 Task: Set the name for the schedule to "MainSchedule".
Action: Mouse moved to (129, 19)
Screenshot: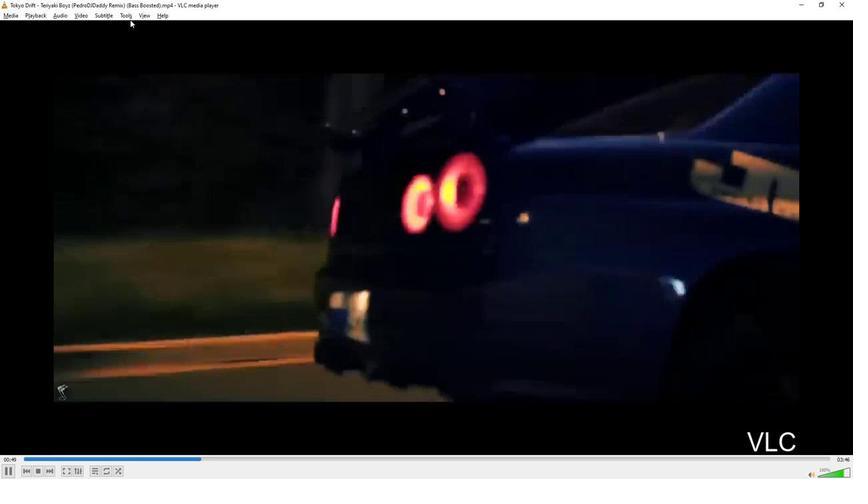 
Action: Mouse pressed left at (129, 19)
Screenshot: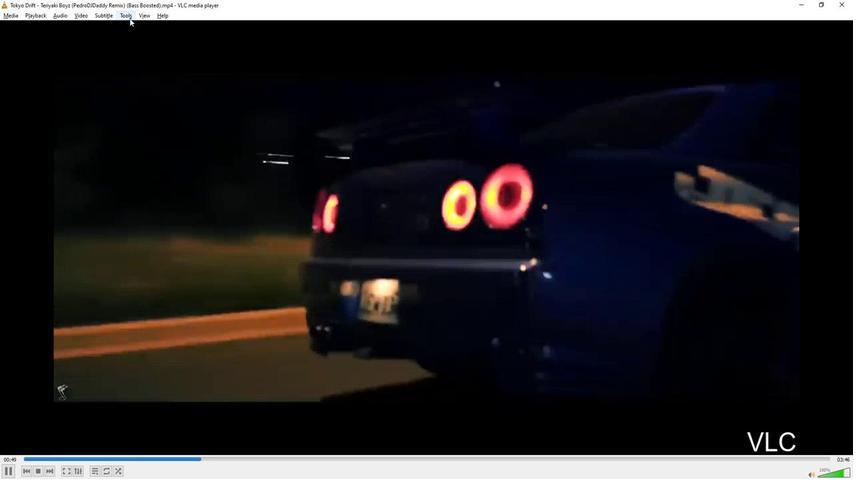 
Action: Mouse moved to (145, 68)
Screenshot: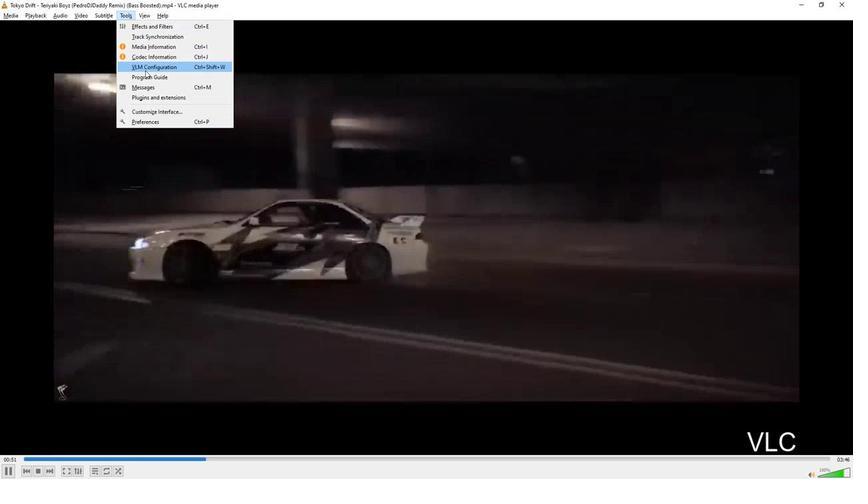 
Action: Mouse pressed left at (145, 68)
Screenshot: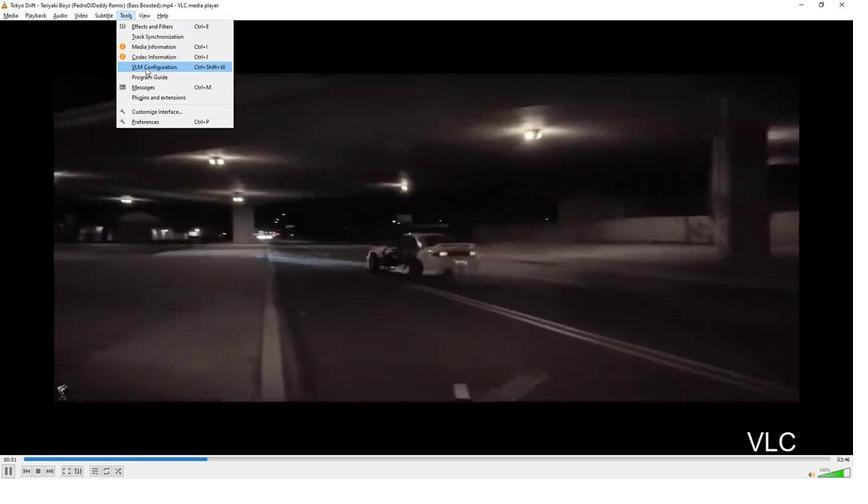 
Action: Mouse moved to (511, 141)
Screenshot: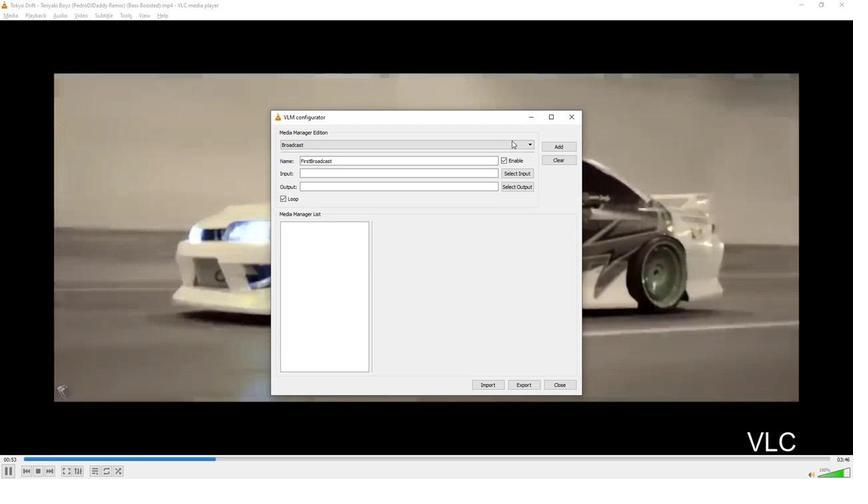 
Action: Mouse pressed left at (511, 141)
Screenshot: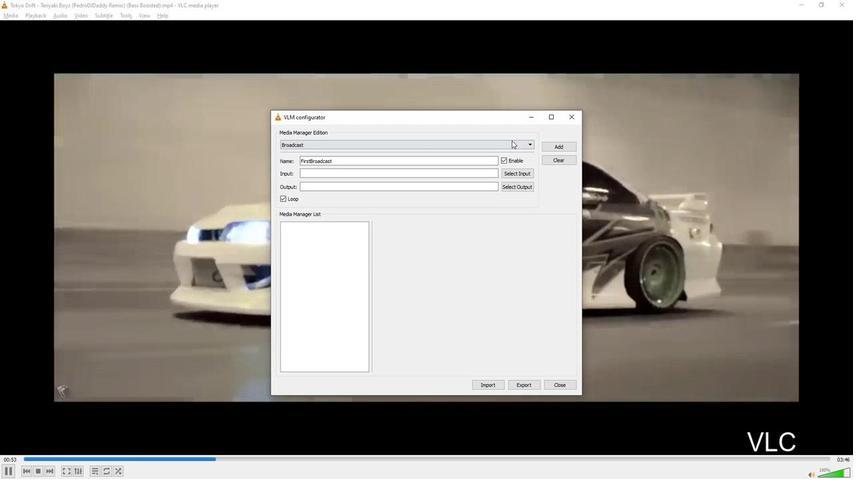 
Action: Mouse moved to (313, 159)
Screenshot: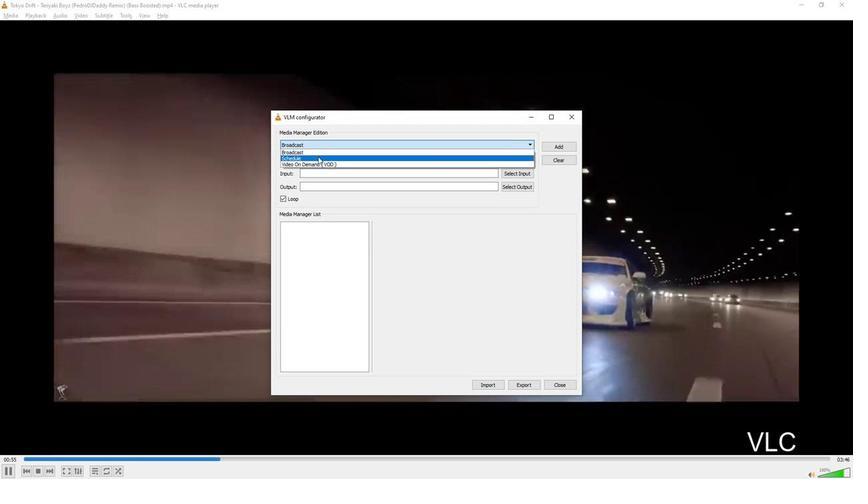 
Action: Mouse pressed left at (313, 159)
Screenshot: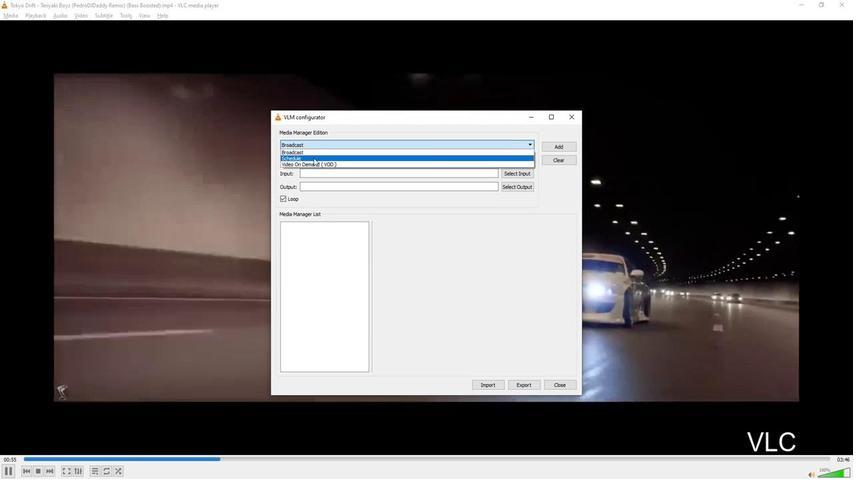 
Action: Mouse moved to (317, 161)
Screenshot: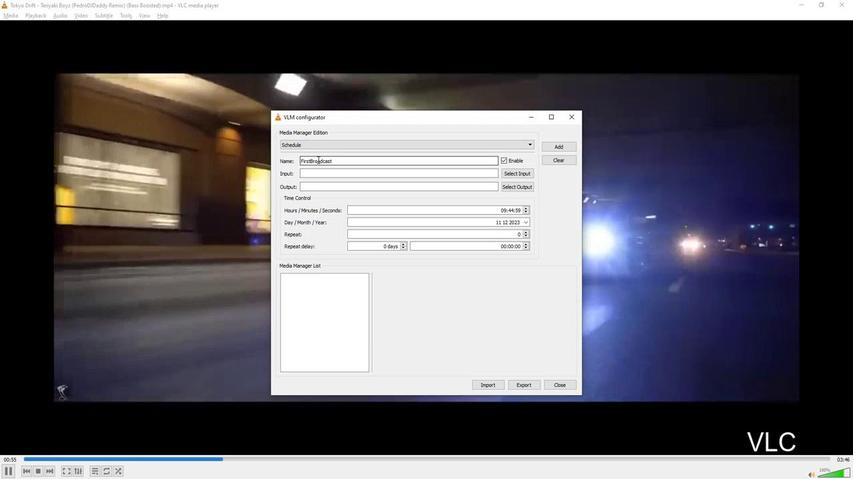 
Action: Mouse pressed left at (317, 161)
Screenshot: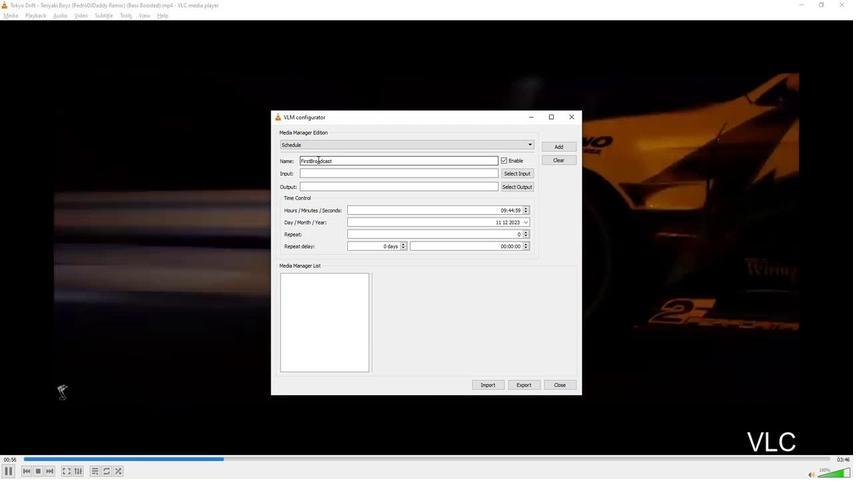
Action: Mouse pressed left at (317, 161)
Screenshot: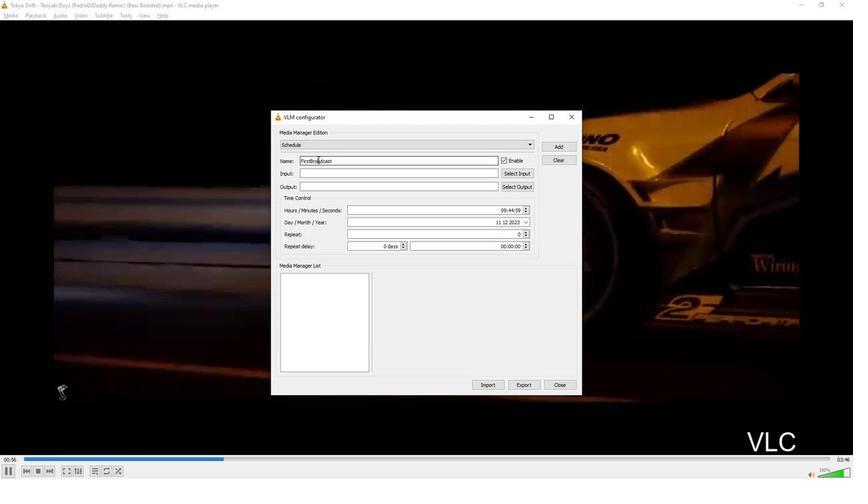 
Action: Key pressed <Key.backspace><Key.shift>Main<Key.shift>Schedule
Screenshot: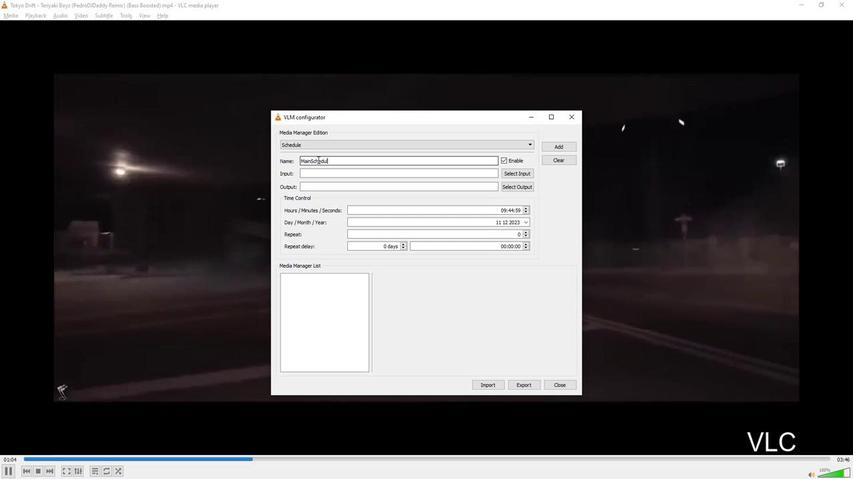 
Action: Mouse moved to (627, 302)
Screenshot: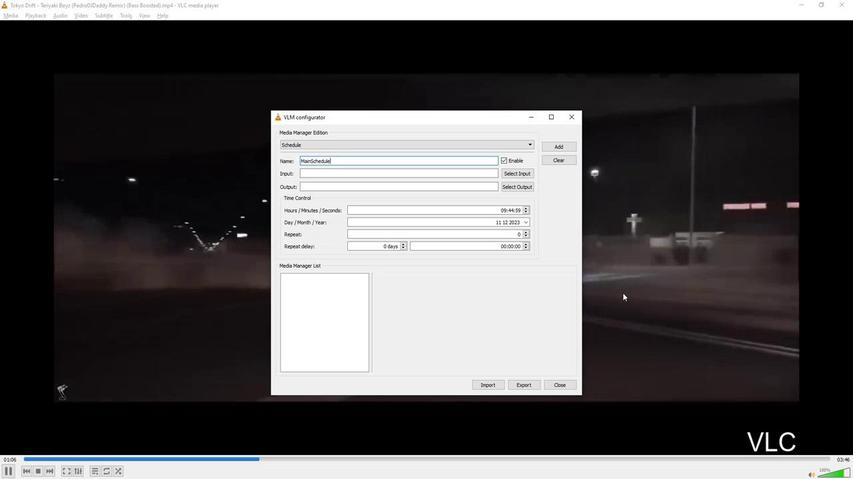 
